 Task: Add Yerbae Enhanced Sparkling Black Cherry Pineapple to the cart.
Action: Mouse pressed left at (18, 97)
Screenshot: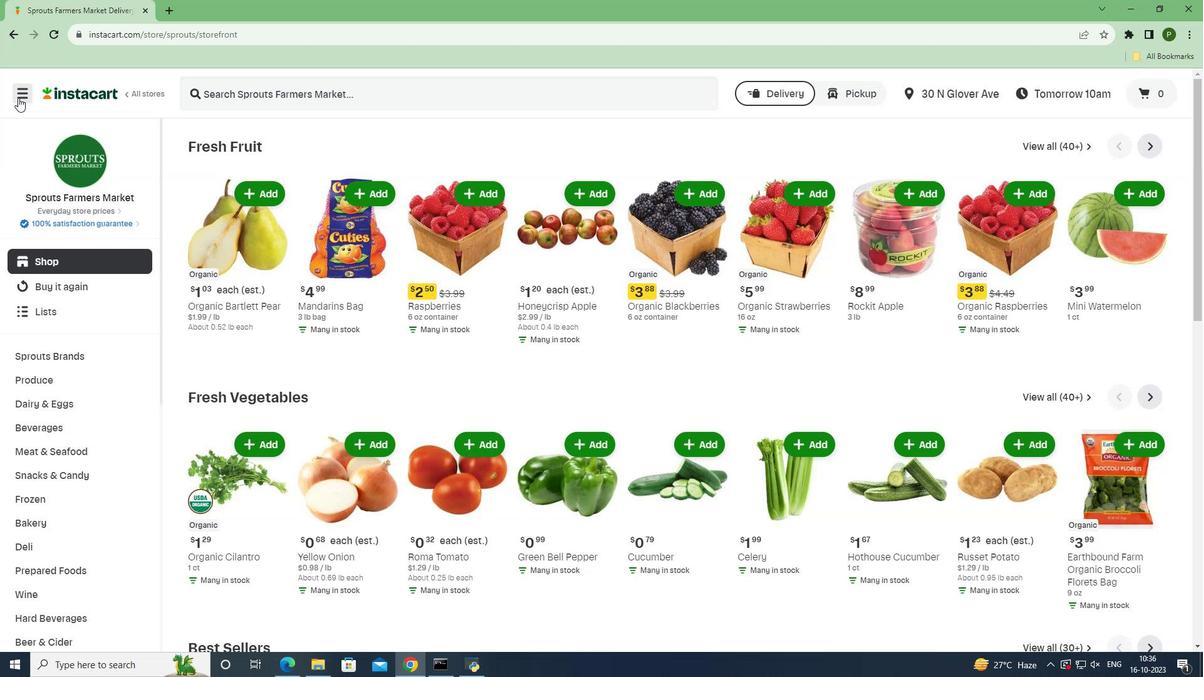 
Action: Mouse moved to (36, 328)
Screenshot: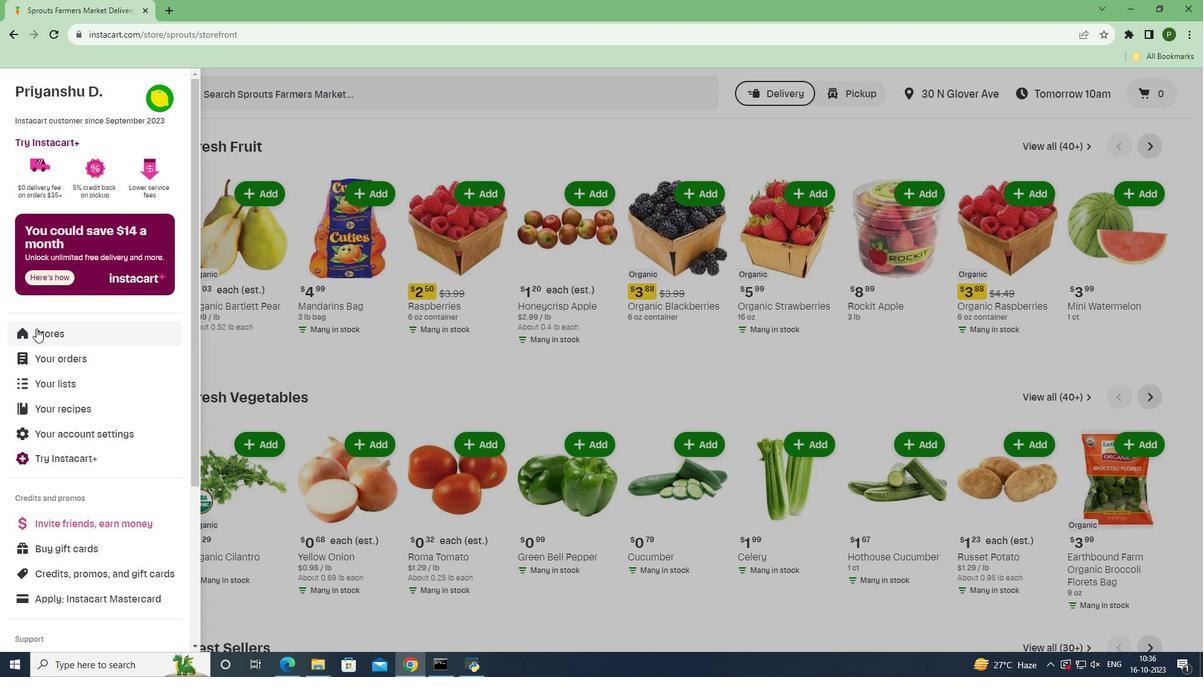 
Action: Mouse pressed left at (36, 328)
Screenshot: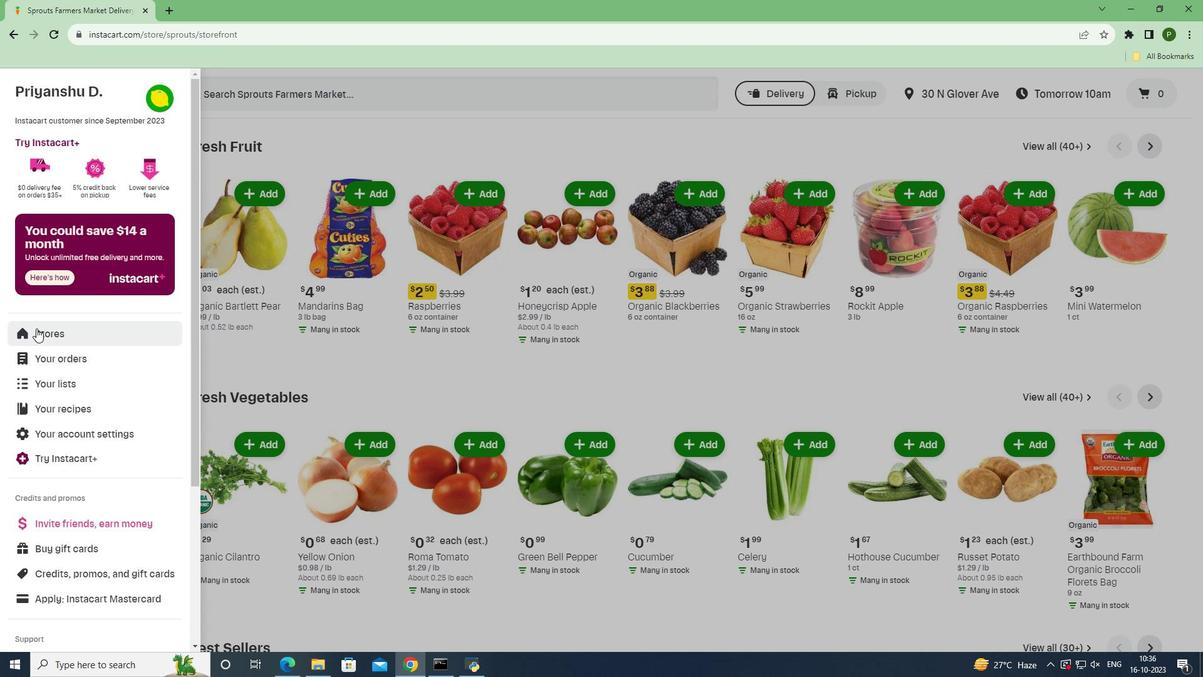 
Action: Mouse moved to (310, 157)
Screenshot: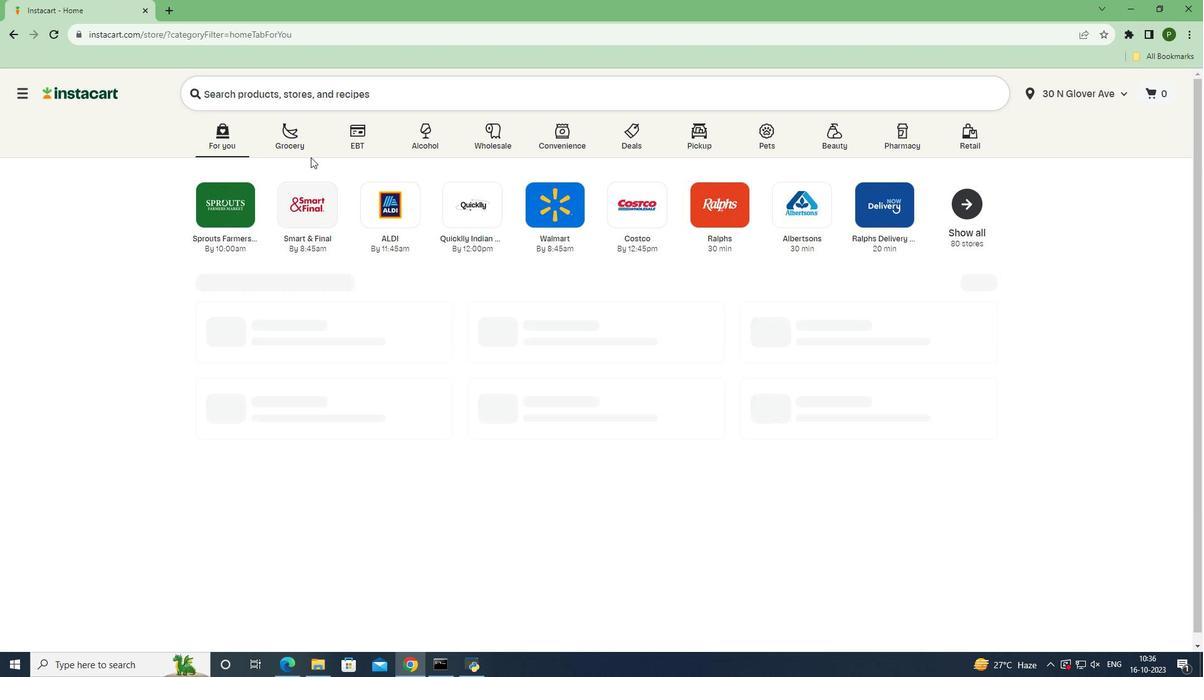 
Action: Mouse pressed left at (310, 157)
Screenshot: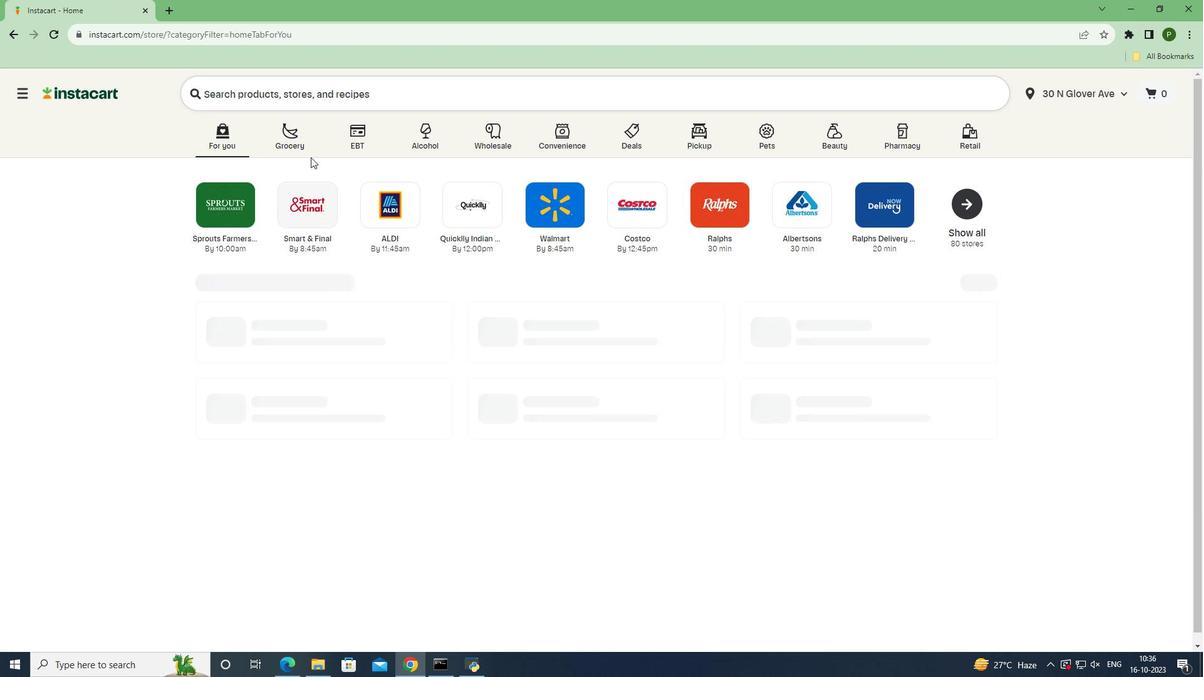 
Action: Mouse moved to (302, 151)
Screenshot: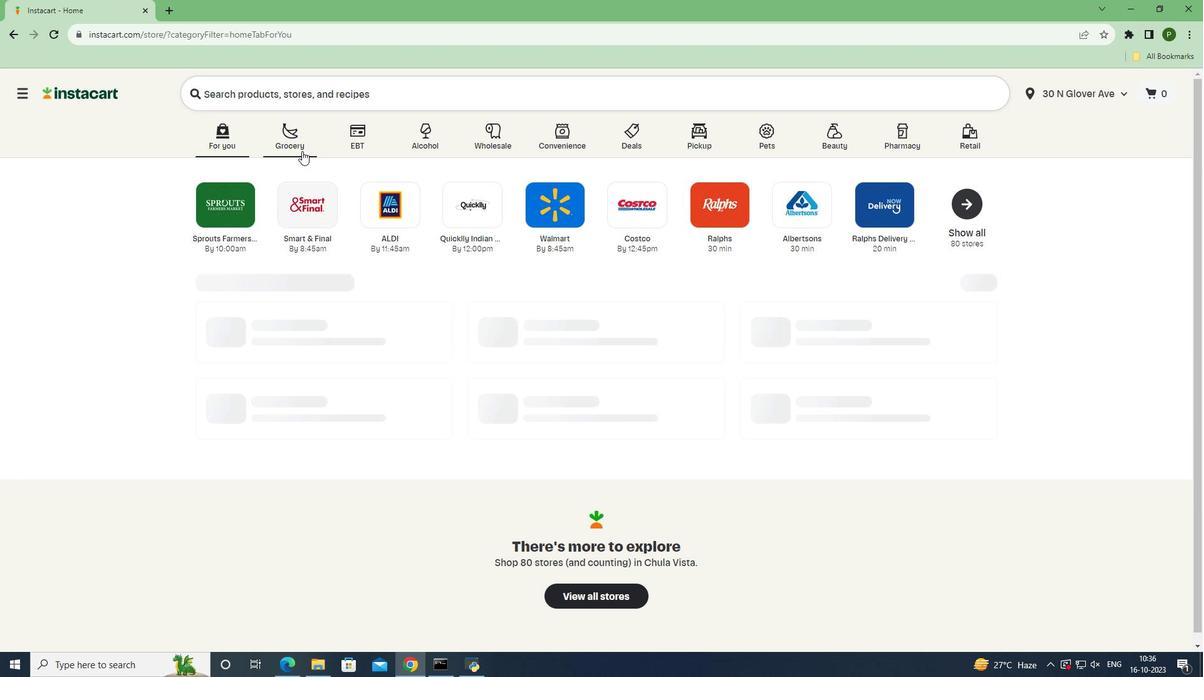 
Action: Mouse pressed left at (302, 151)
Screenshot: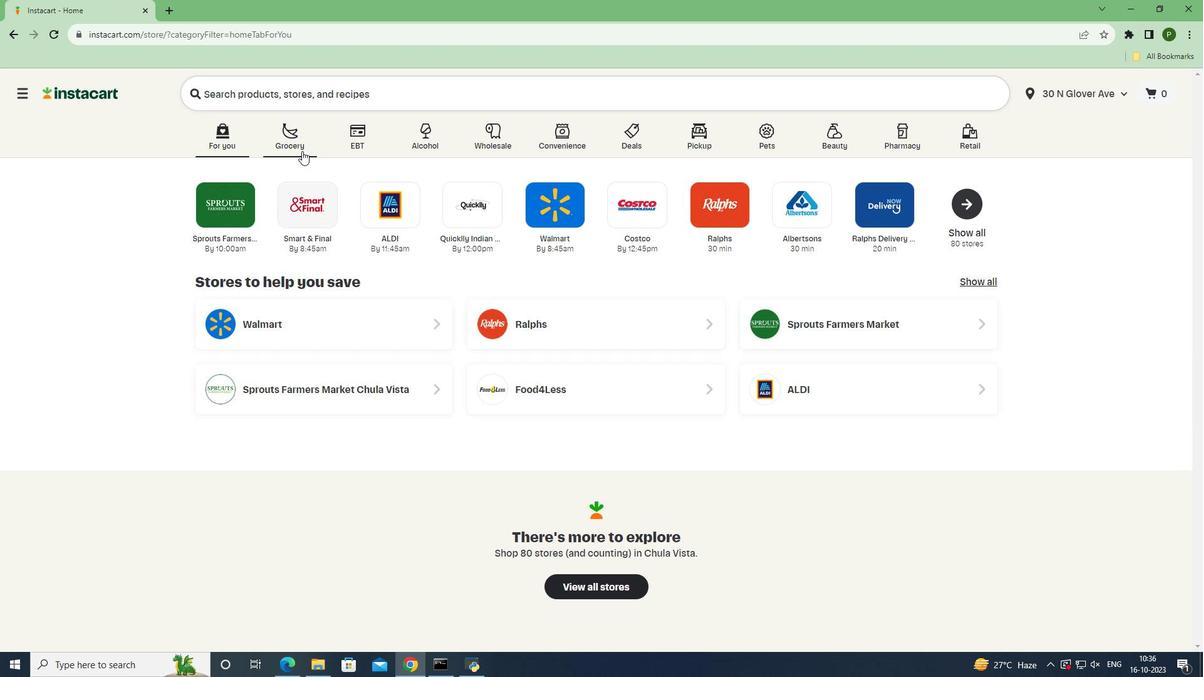 
Action: Mouse moved to (793, 287)
Screenshot: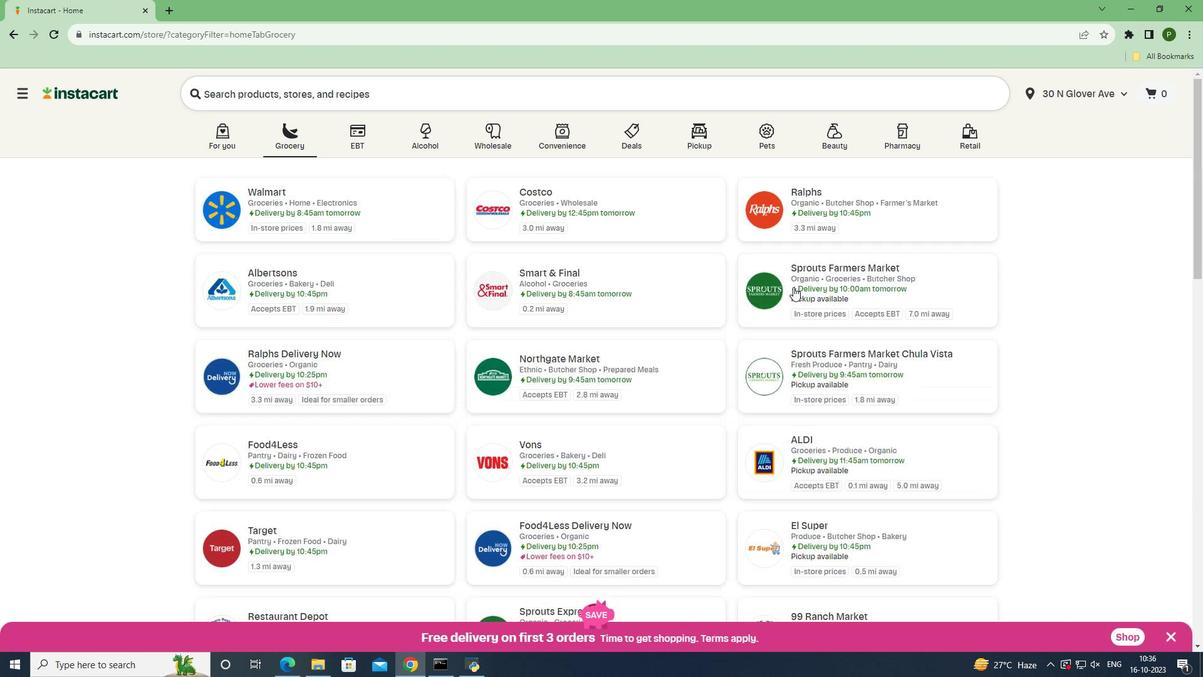 
Action: Mouse pressed left at (793, 287)
Screenshot: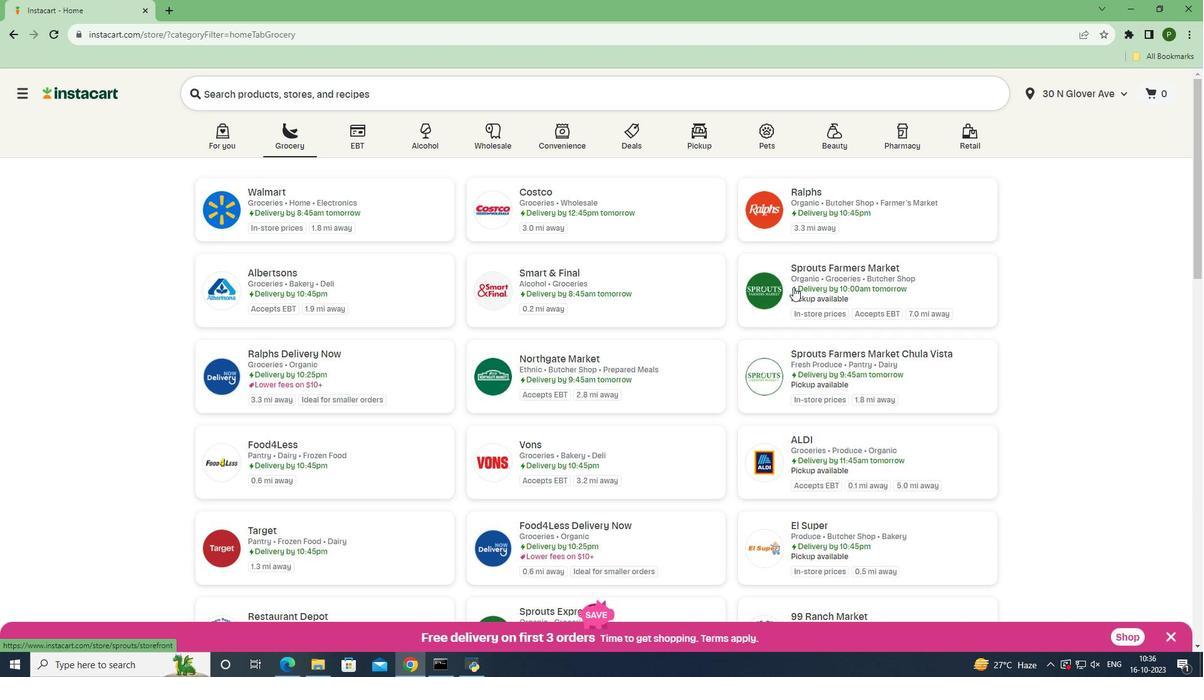 
Action: Mouse moved to (64, 432)
Screenshot: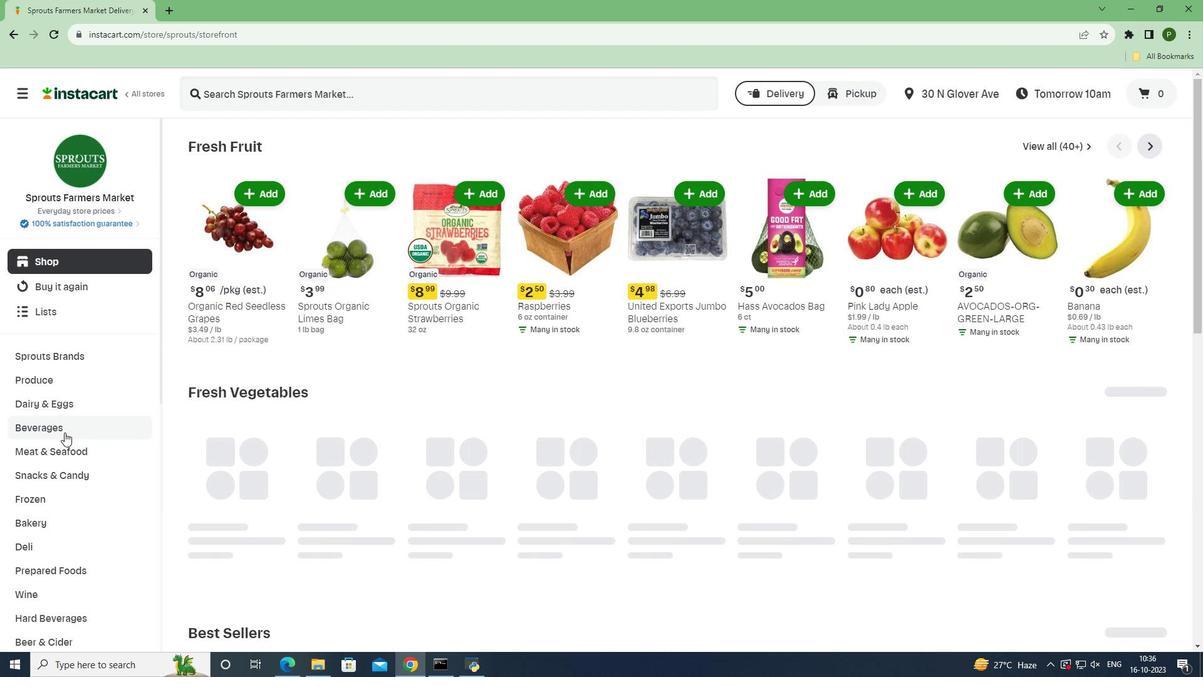 
Action: Mouse pressed left at (64, 432)
Screenshot: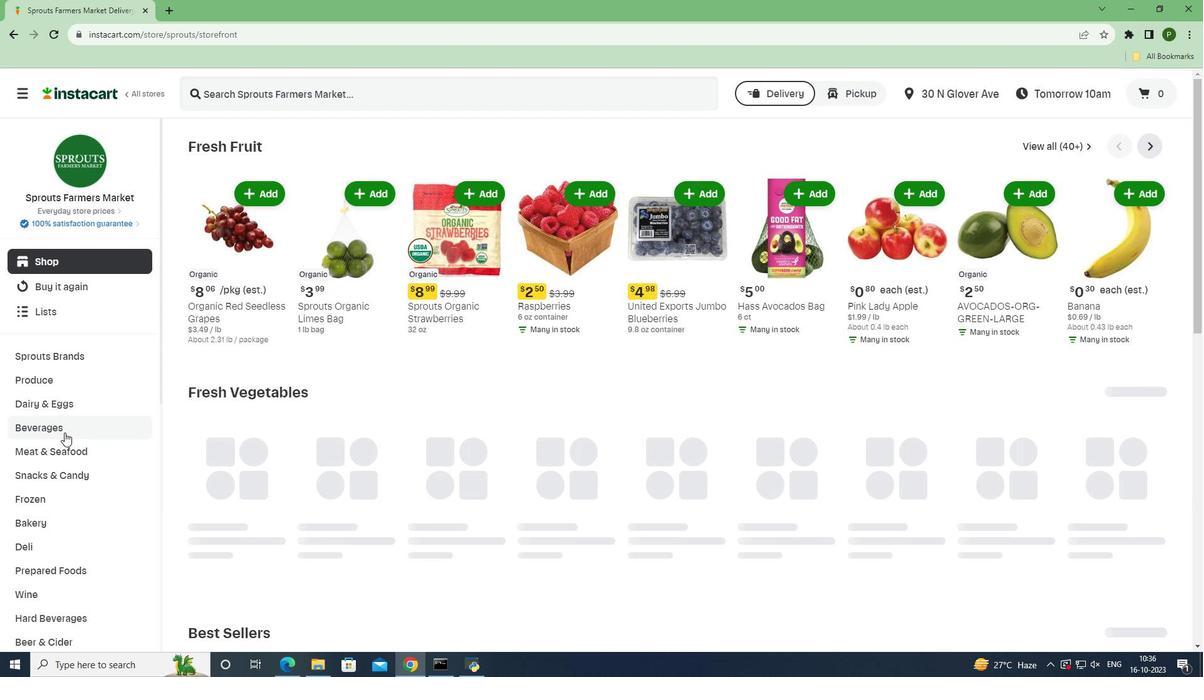 
Action: Mouse moved to (1089, 175)
Screenshot: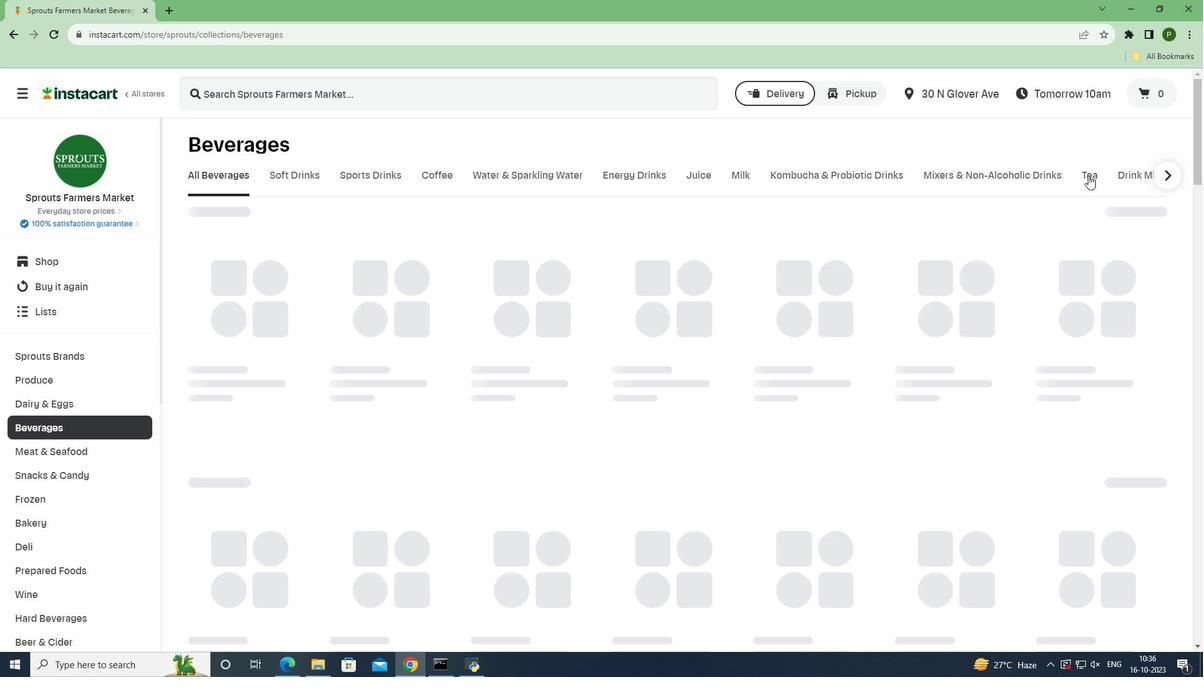 
Action: Mouse pressed left at (1089, 175)
Screenshot: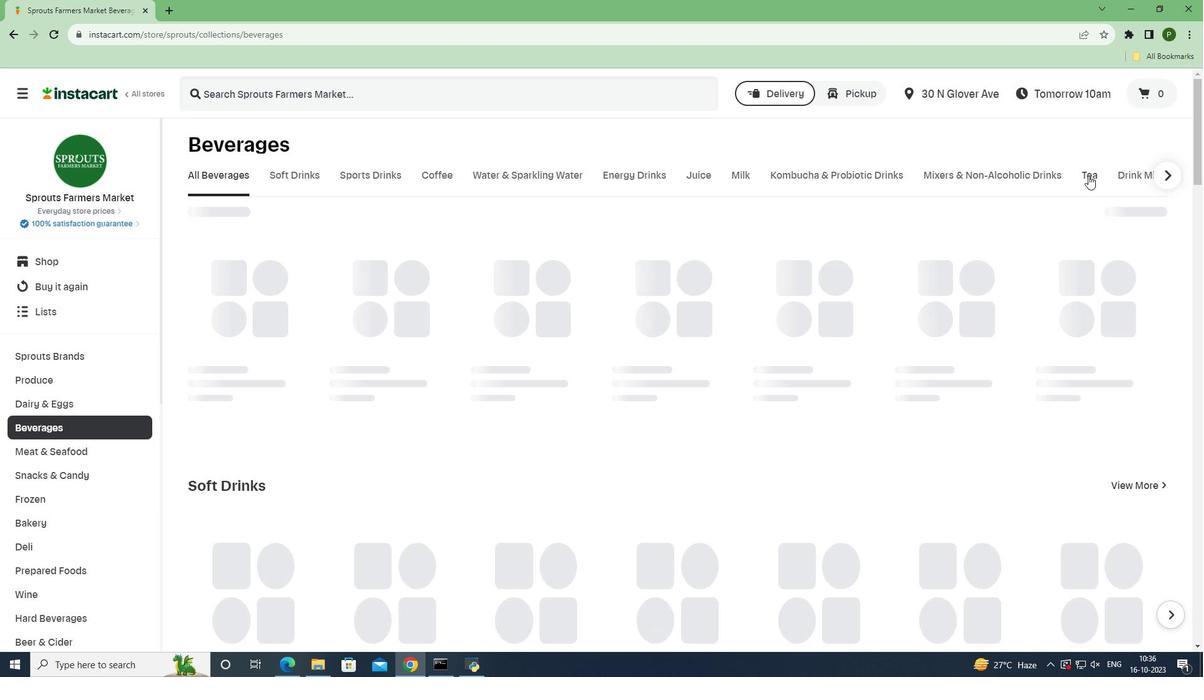 
Action: Mouse moved to (468, 90)
Screenshot: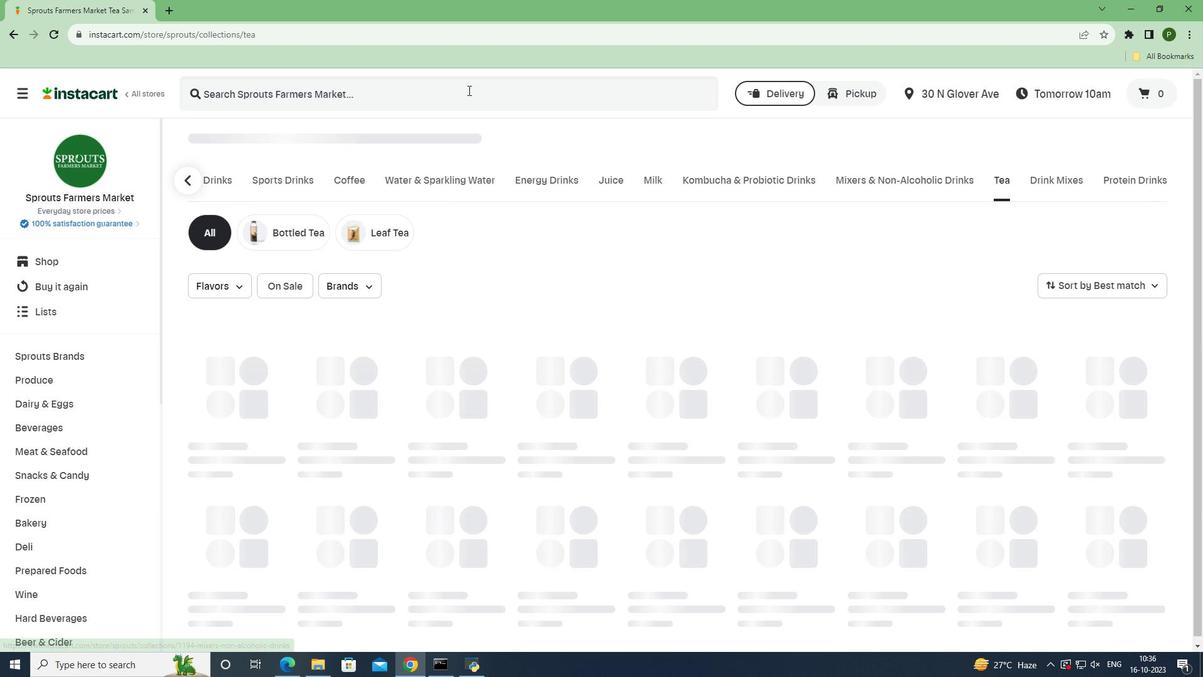 
Action: Mouse pressed left at (468, 90)
Screenshot: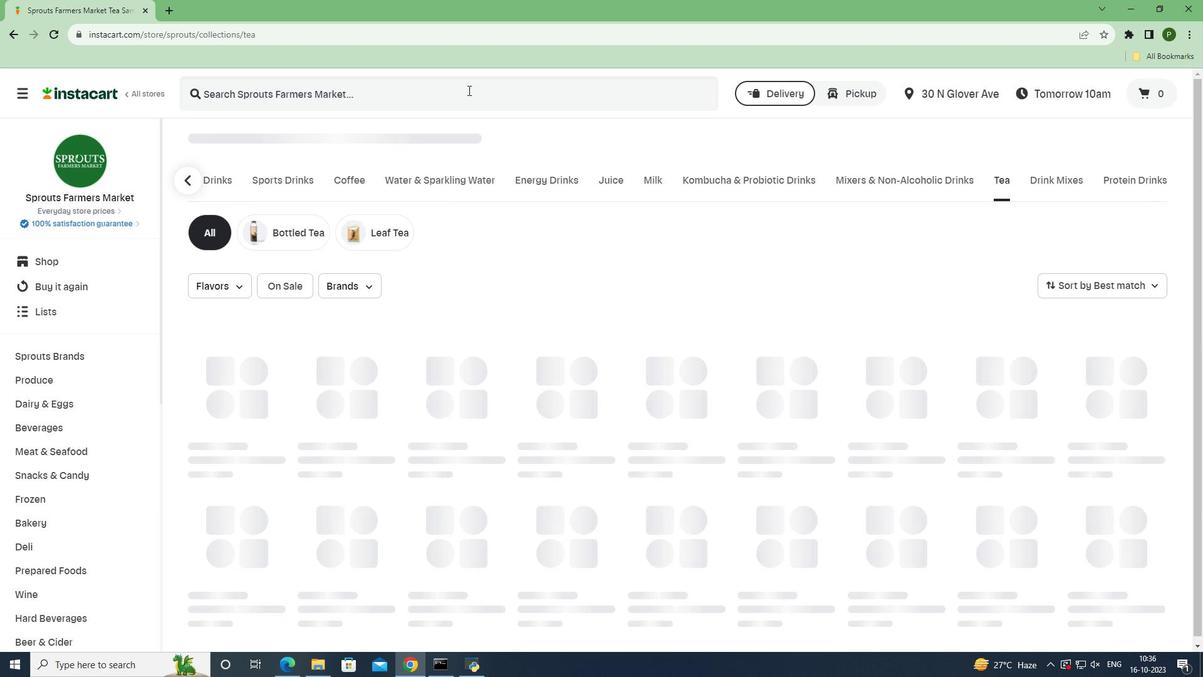 
Action: Key pressed <Key.caps_lock>Y<Key.caps_lock>erbae<Key.space><Key.caps_lock>E<Key.caps_lock>nhanced<Key.space><Key.caps_lock>S<Key.caps_lock>parkling<Key.space><Key.caps_lock>B<Key.caps_lock>lack<Key.space><Key.caps_lock>C<Key.caps_lock>herry<Key.space><Key.caps_lock>P<Key.caps_lock>ineapple<Key.space><Key.enter>
Screenshot: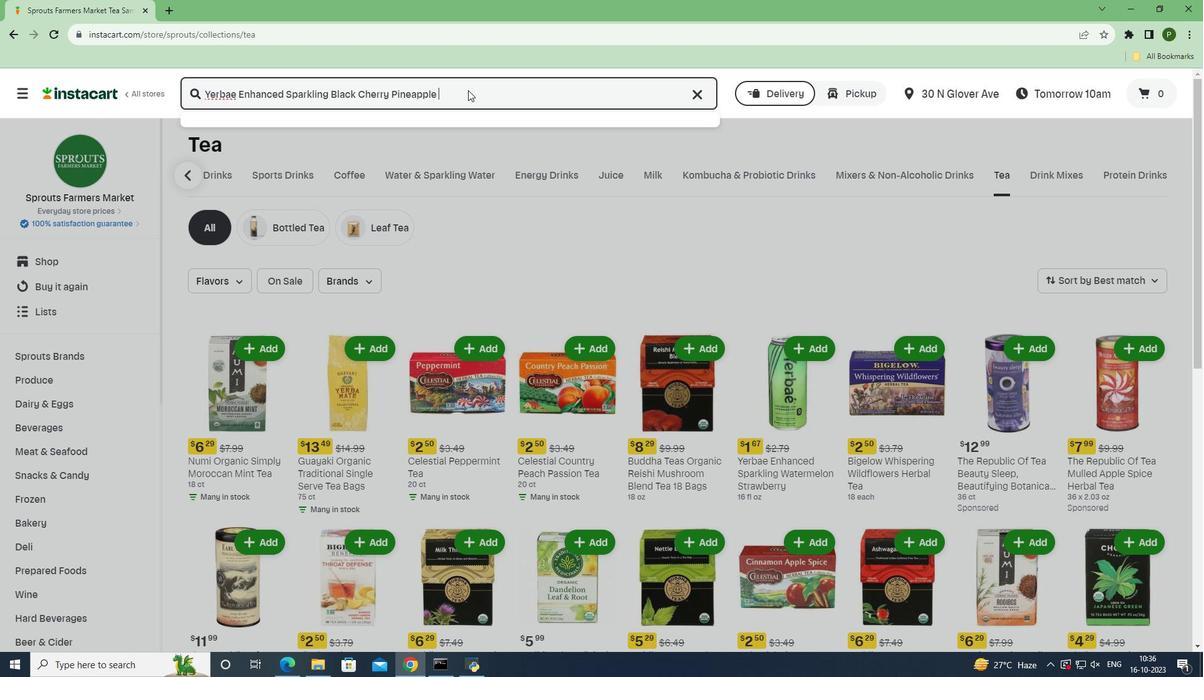 
Action: Mouse moved to (354, 225)
Screenshot: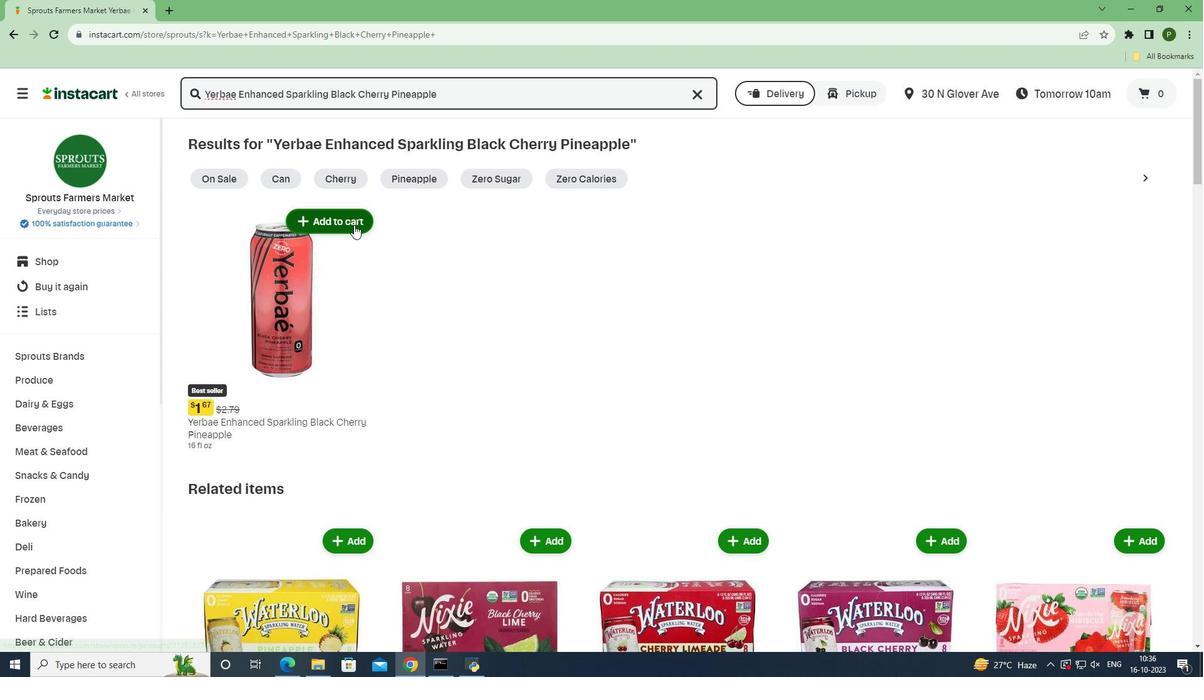 
Action: Mouse pressed left at (354, 225)
Screenshot: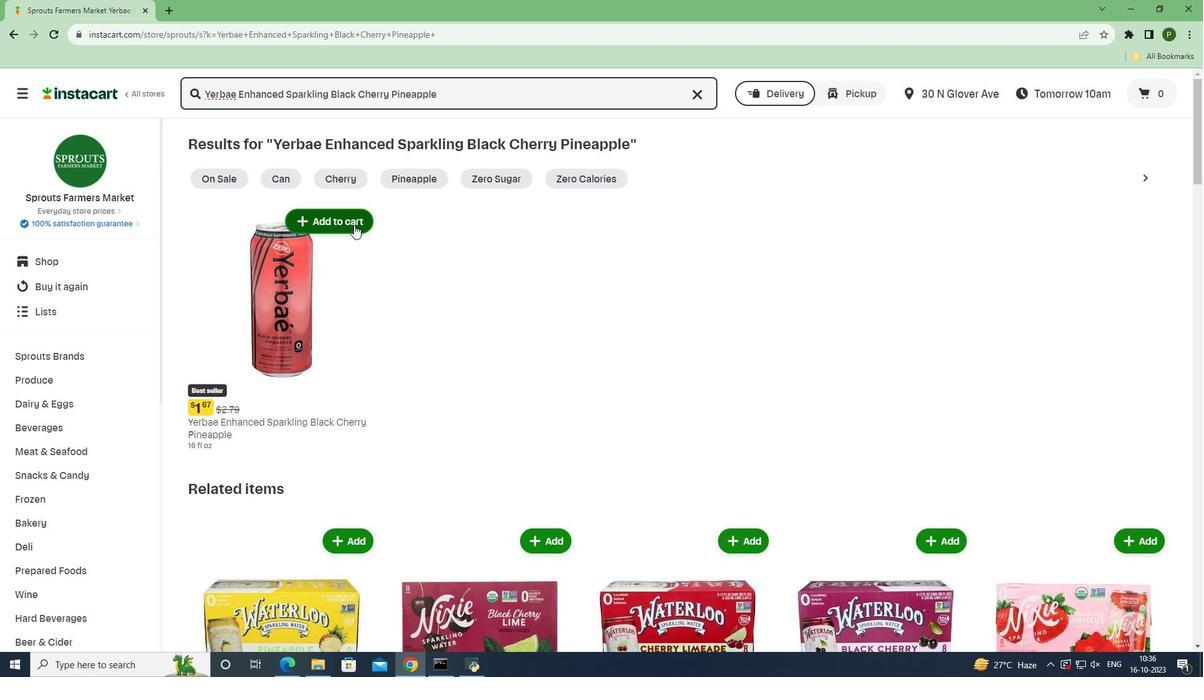 
Action: Mouse moved to (404, 329)
Screenshot: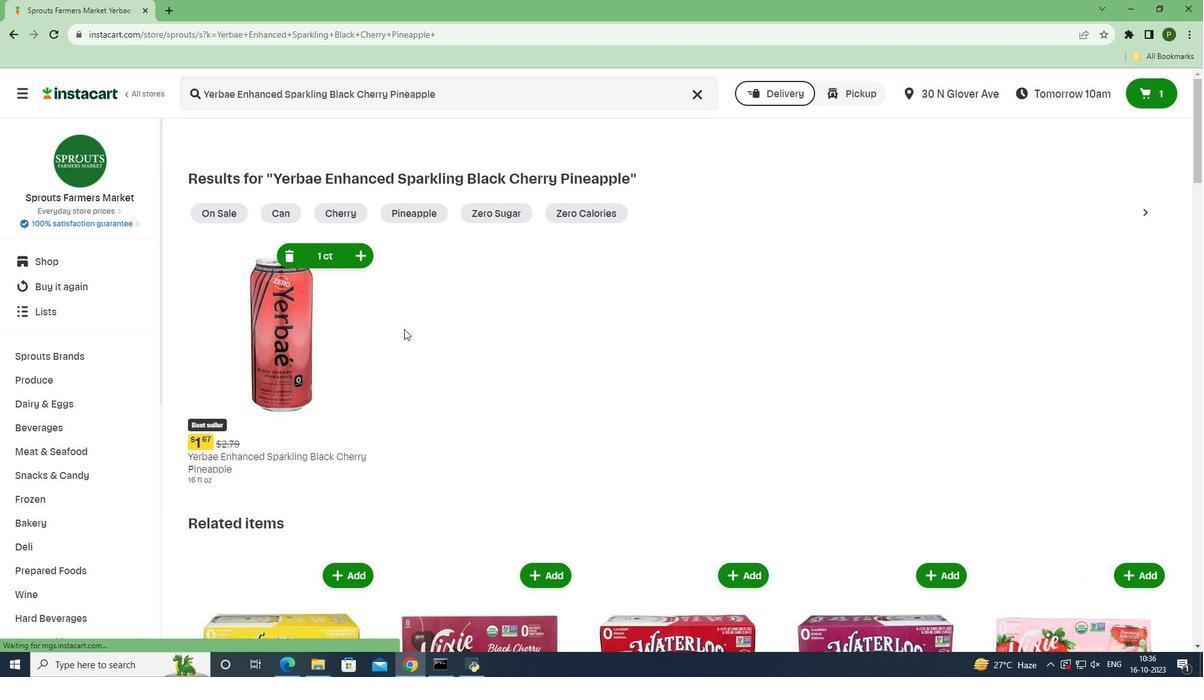 
